 Task: Change the post settings so that only connections can see your posts.
Action: Mouse moved to (626, 69)
Screenshot: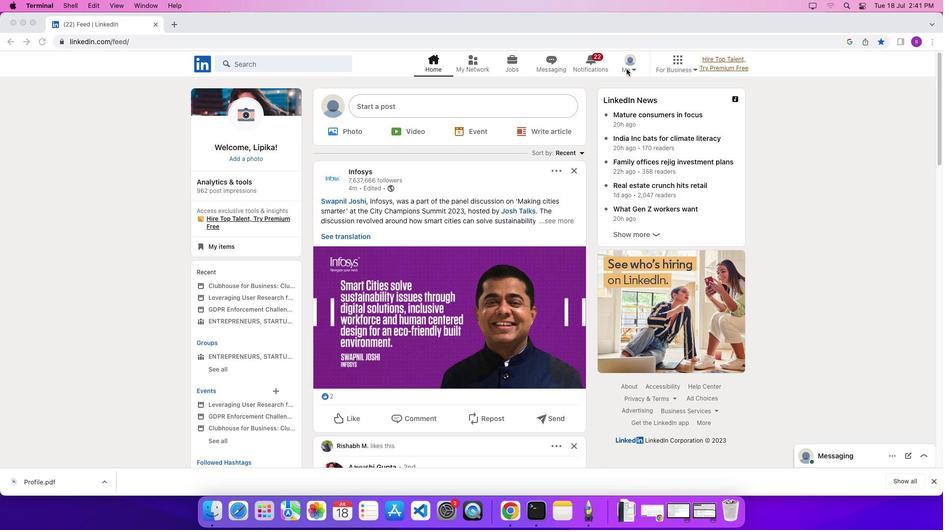
Action: Mouse pressed left at (626, 69)
Screenshot: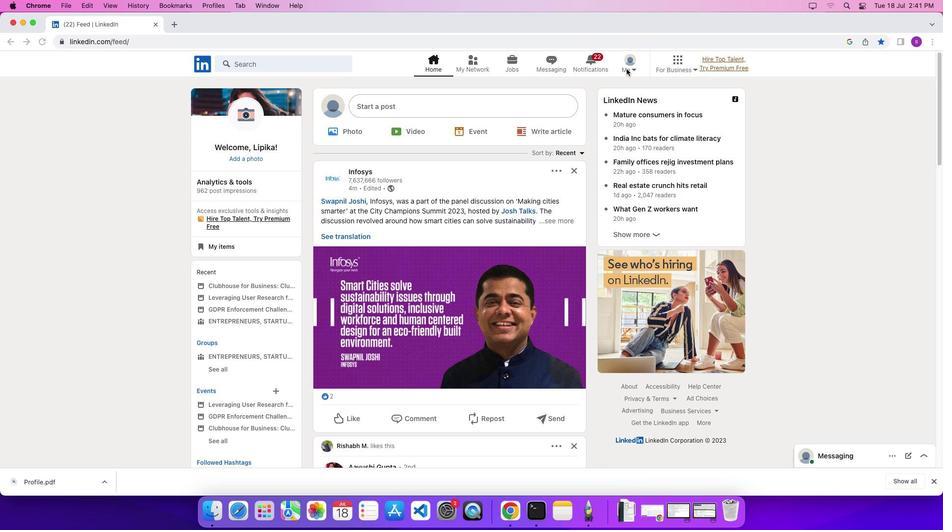 
Action: Mouse moved to (631, 69)
Screenshot: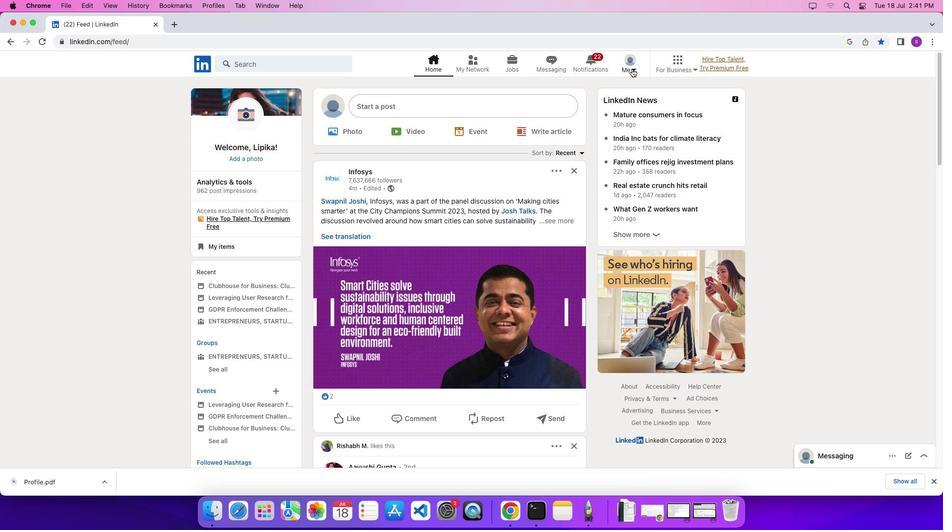 
Action: Mouse pressed left at (631, 69)
Screenshot: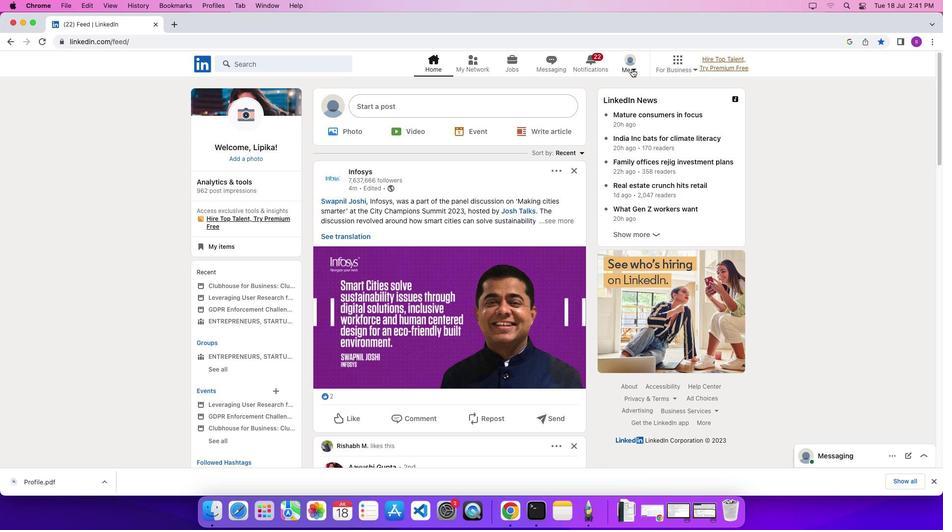
Action: Mouse moved to (631, 119)
Screenshot: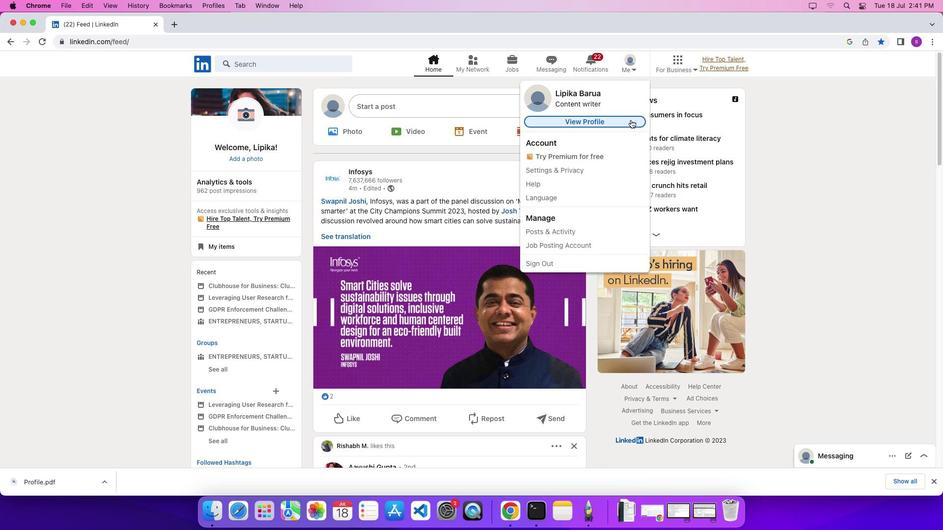 
Action: Mouse pressed left at (631, 119)
Screenshot: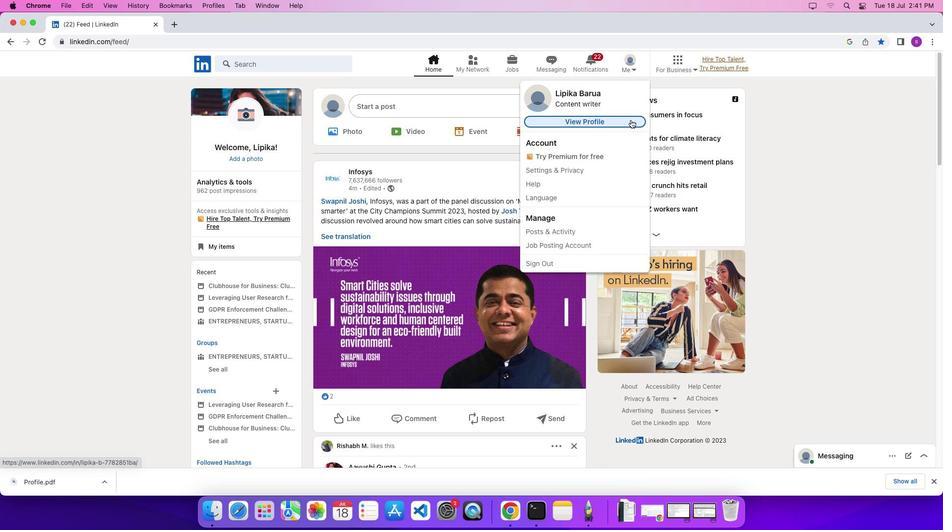 
Action: Mouse moved to (500, 259)
Screenshot: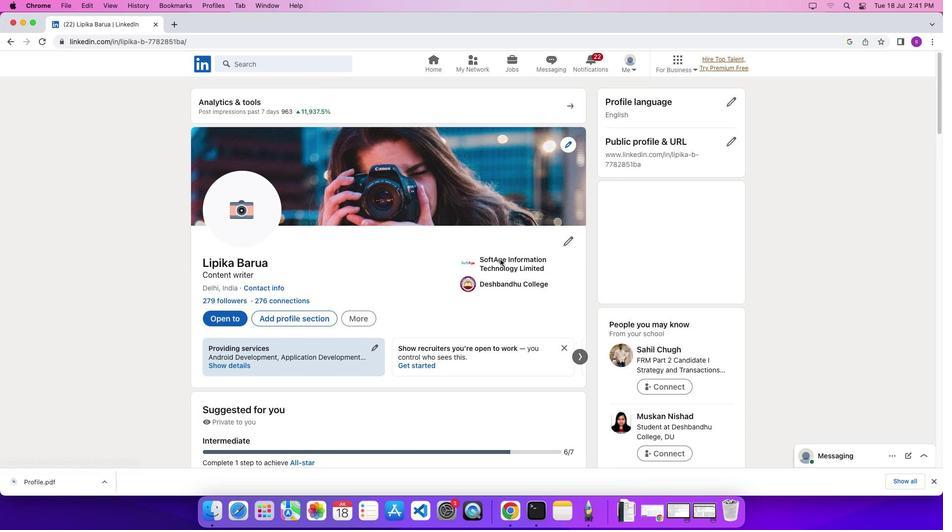 
Action: Mouse scrolled (500, 259) with delta (0, 0)
Screenshot: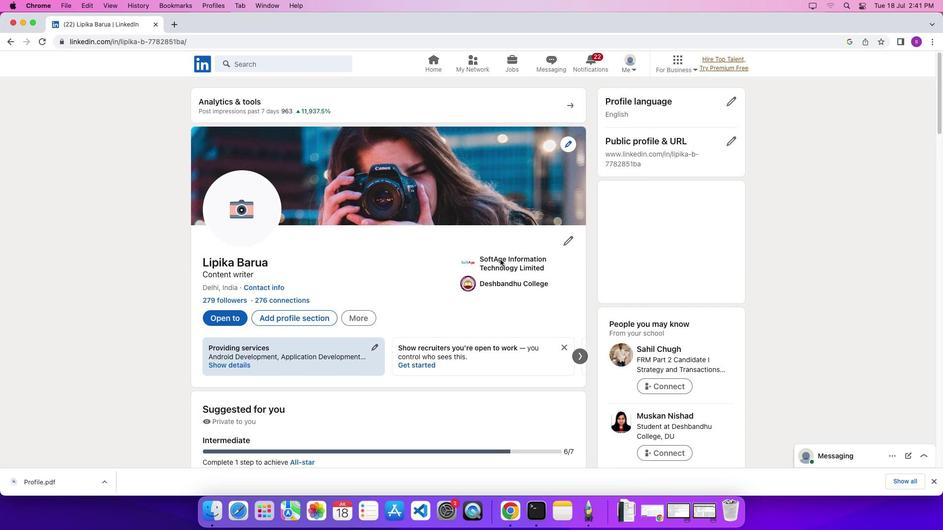 
Action: Mouse scrolled (500, 259) with delta (0, 0)
Screenshot: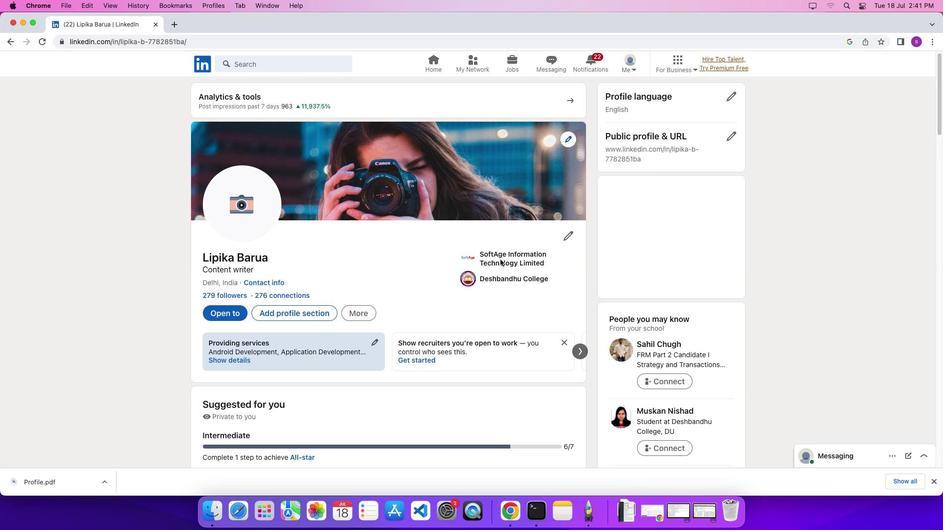 
Action: Mouse scrolled (500, 259) with delta (0, 0)
Screenshot: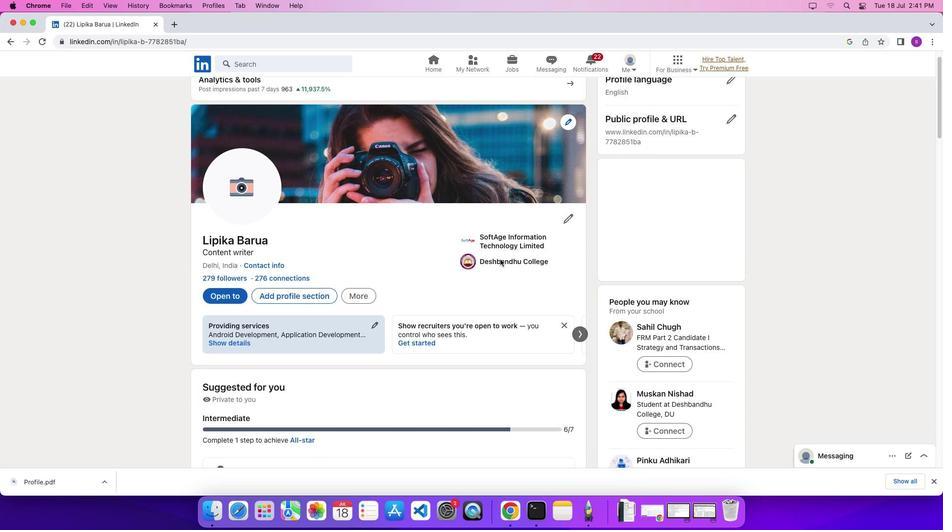 
Action: Mouse scrolled (500, 259) with delta (0, -1)
Screenshot: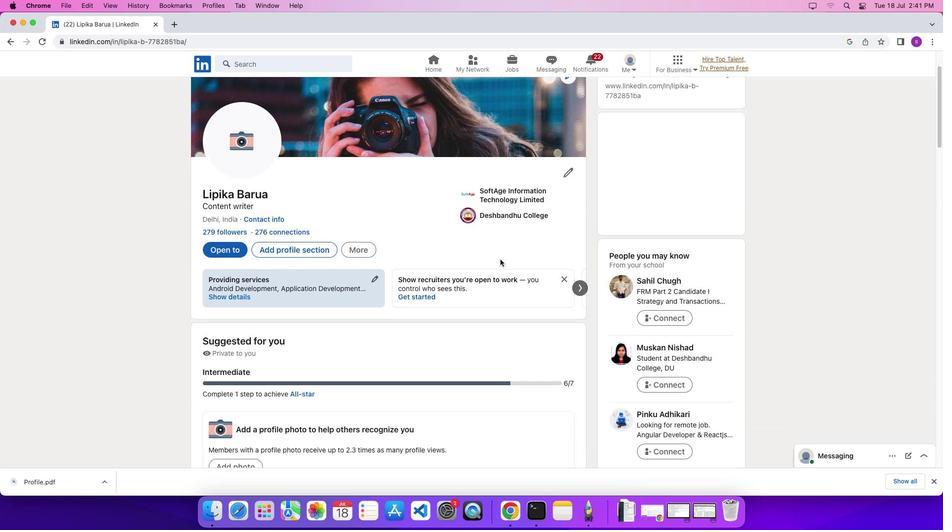 
Action: Mouse scrolled (500, 259) with delta (0, 0)
Screenshot: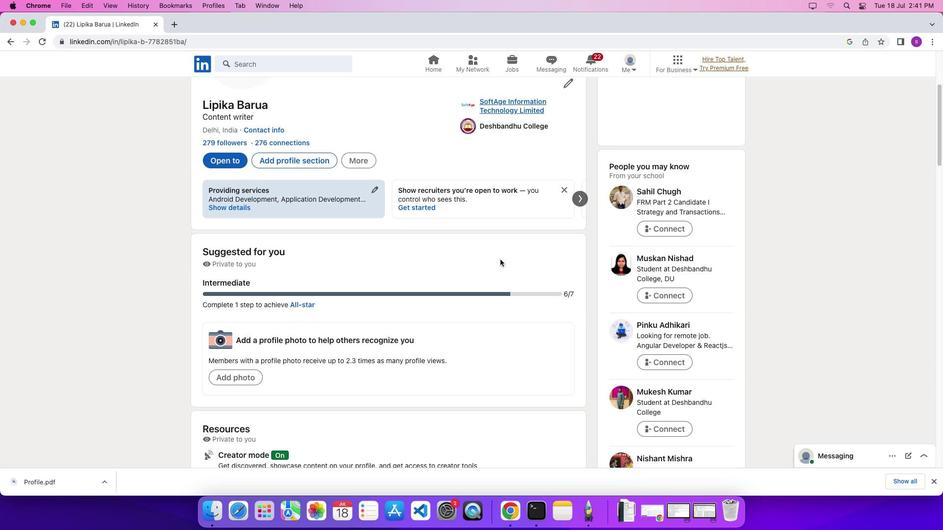 
Action: Mouse scrolled (500, 259) with delta (0, 0)
Screenshot: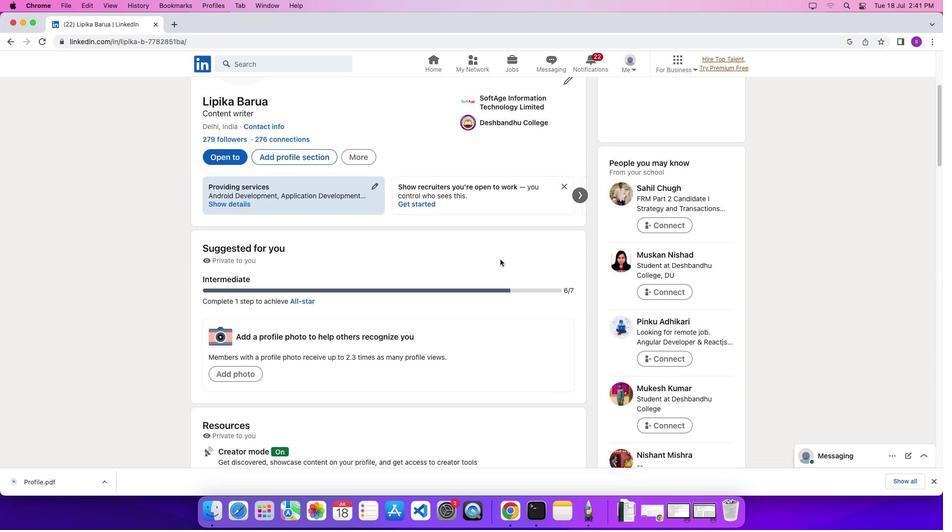 
Action: Mouse scrolled (500, 259) with delta (0, -1)
Screenshot: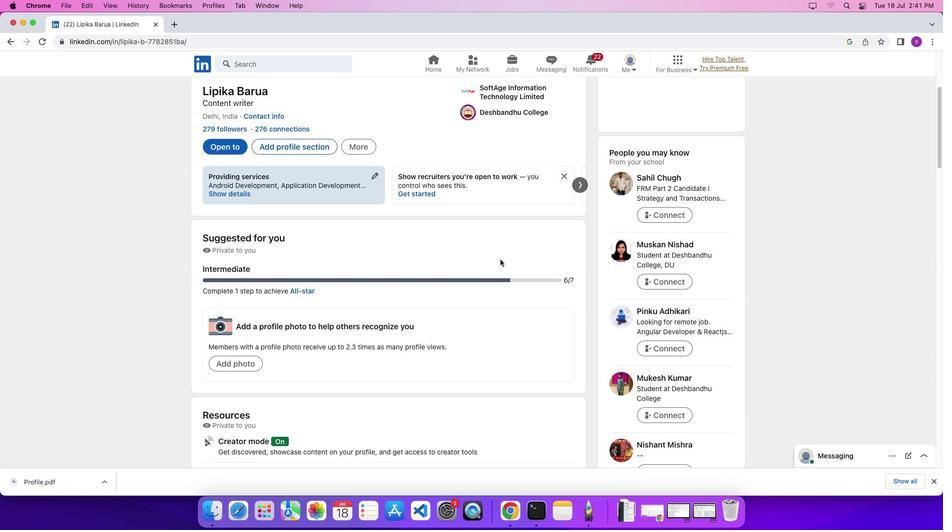 
Action: Mouse scrolled (500, 259) with delta (0, 0)
Screenshot: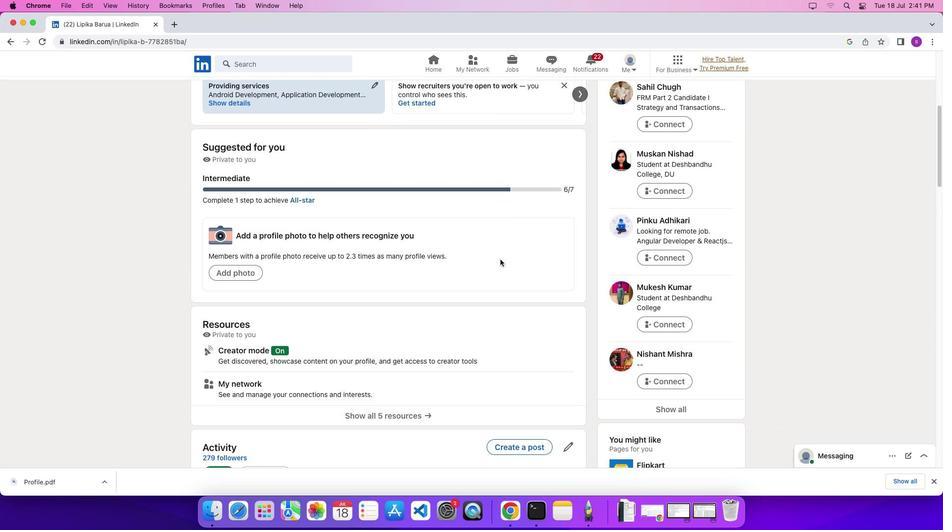 
Action: Mouse scrolled (500, 259) with delta (0, 0)
Screenshot: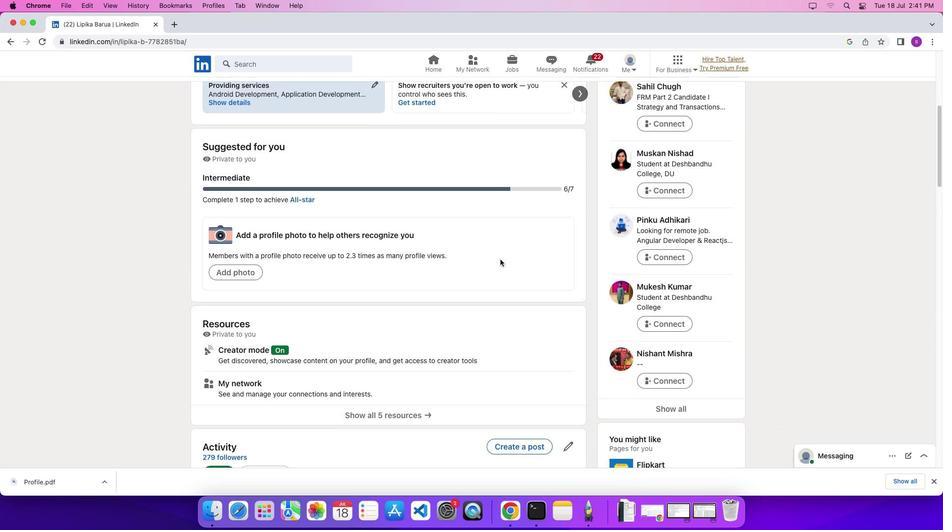 
Action: Mouse scrolled (500, 259) with delta (0, 0)
Screenshot: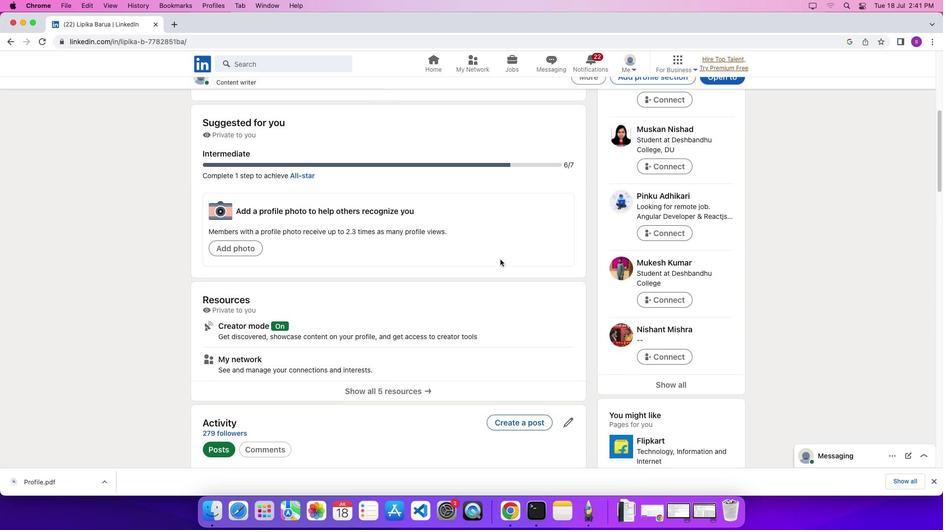 
Action: Mouse scrolled (500, 259) with delta (0, 0)
Screenshot: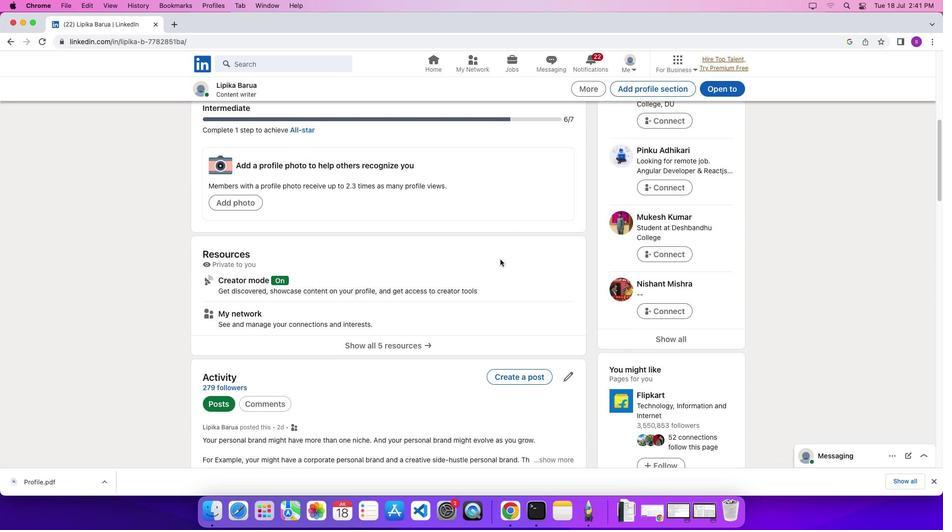 
Action: Mouse scrolled (500, 259) with delta (0, 0)
Screenshot: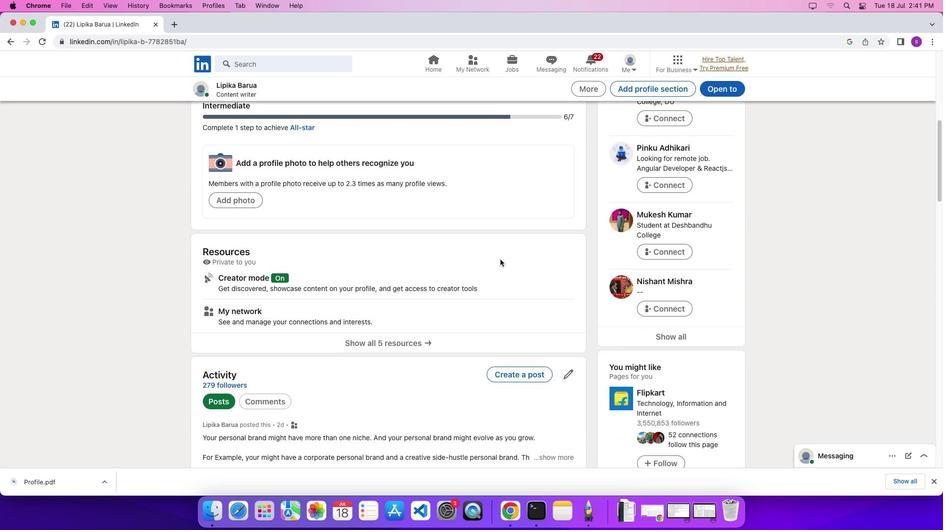 
Action: Mouse moved to (502, 350)
Screenshot: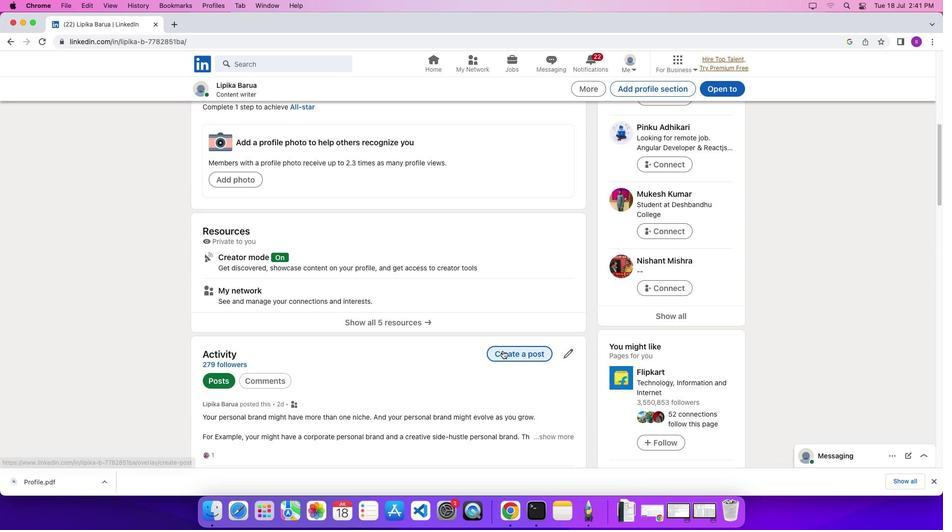 
Action: Mouse pressed left at (502, 350)
Screenshot: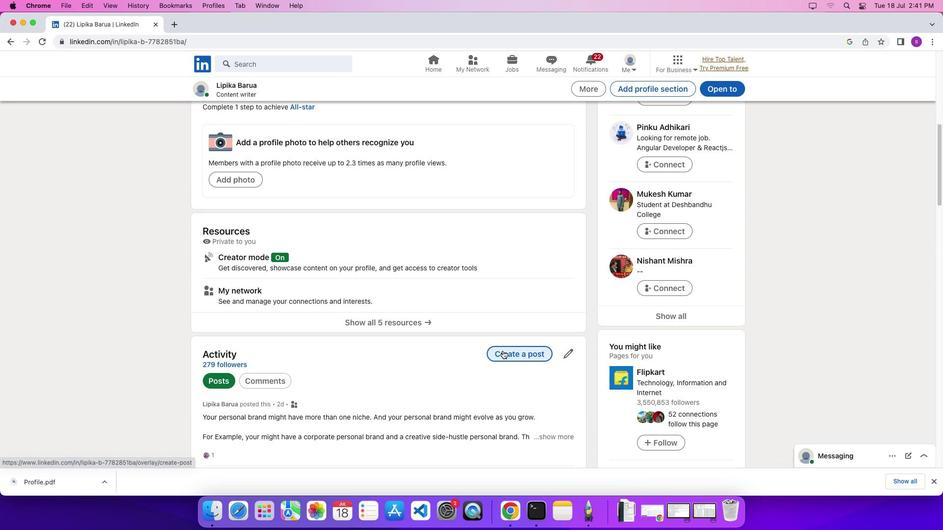 
Action: Mouse moved to (403, 89)
Screenshot: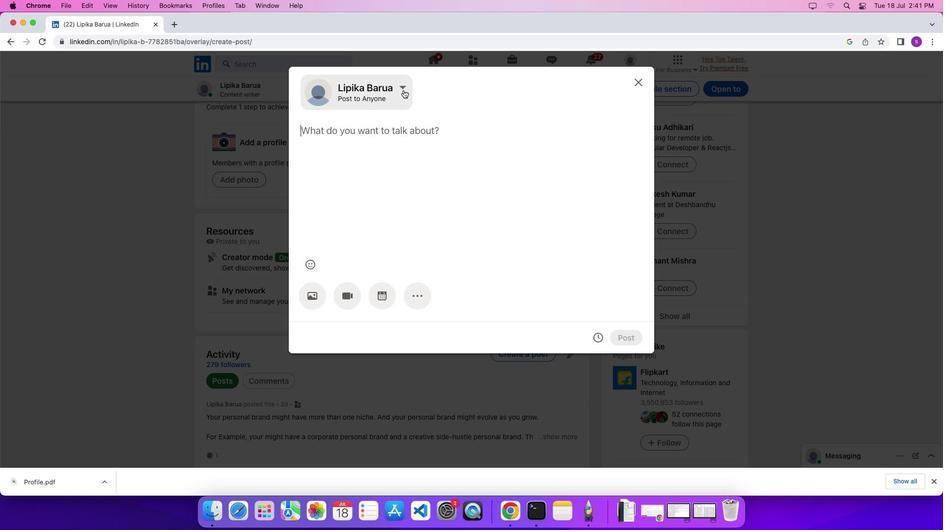 
Action: Mouse pressed left at (403, 89)
Screenshot: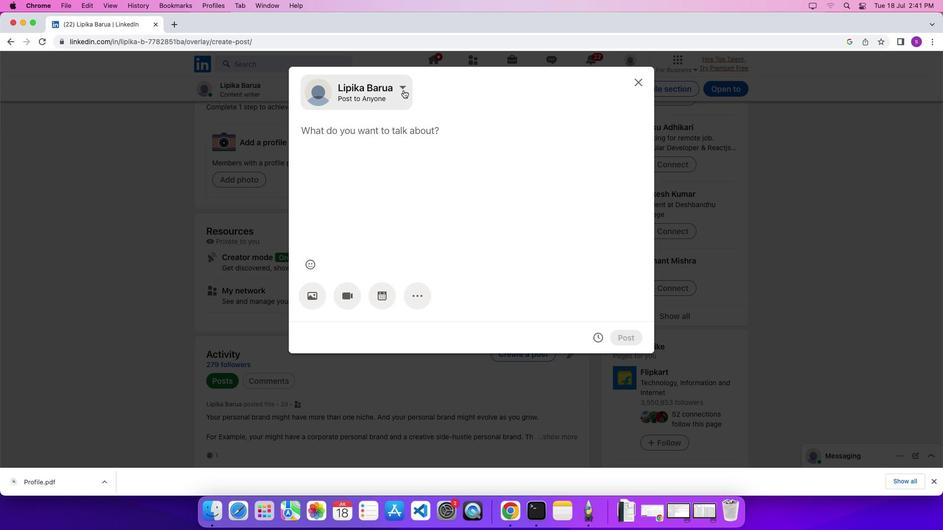 
Action: Mouse moved to (588, 184)
Screenshot: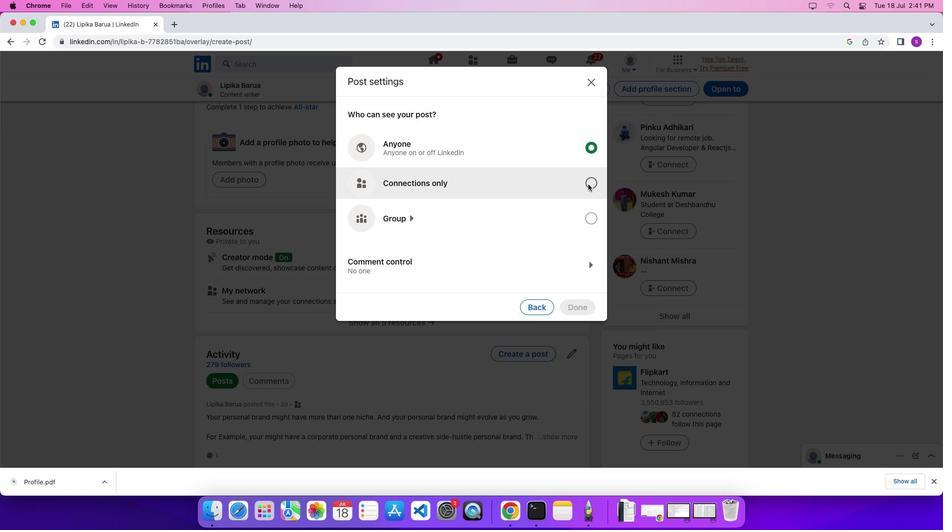 
Action: Mouse pressed left at (588, 184)
Screenshot: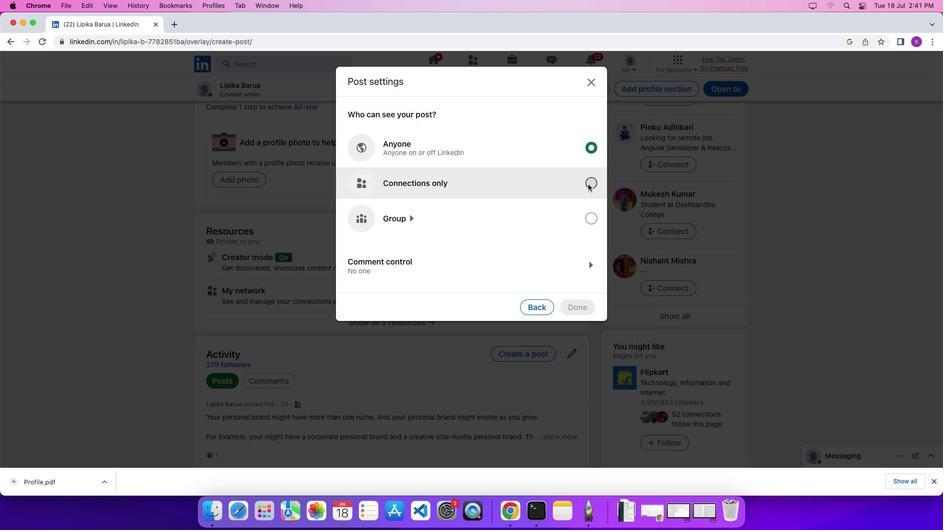 
Action: Mouse moved to (593, 190)
Screenshot: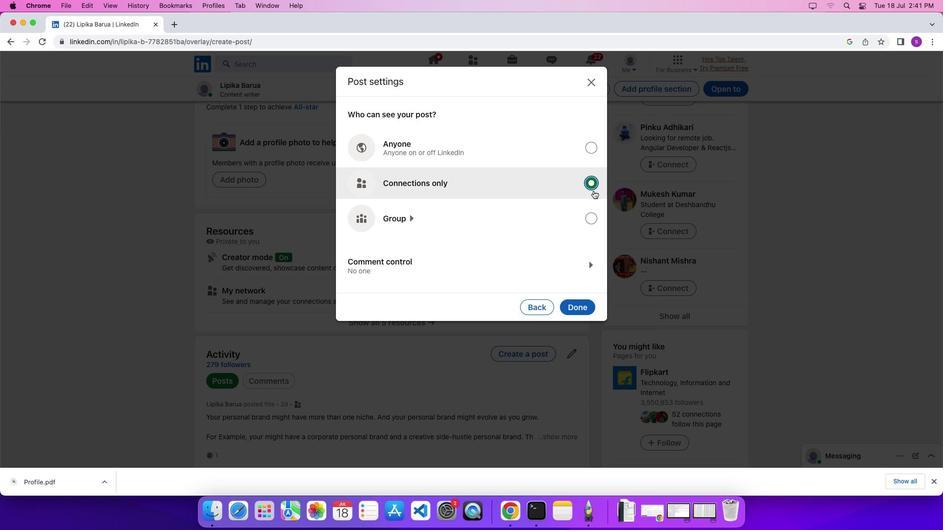 
